 Task: Create event  for the proposal submission.
Action: Mouse moved to (84, 119)
Screenshot: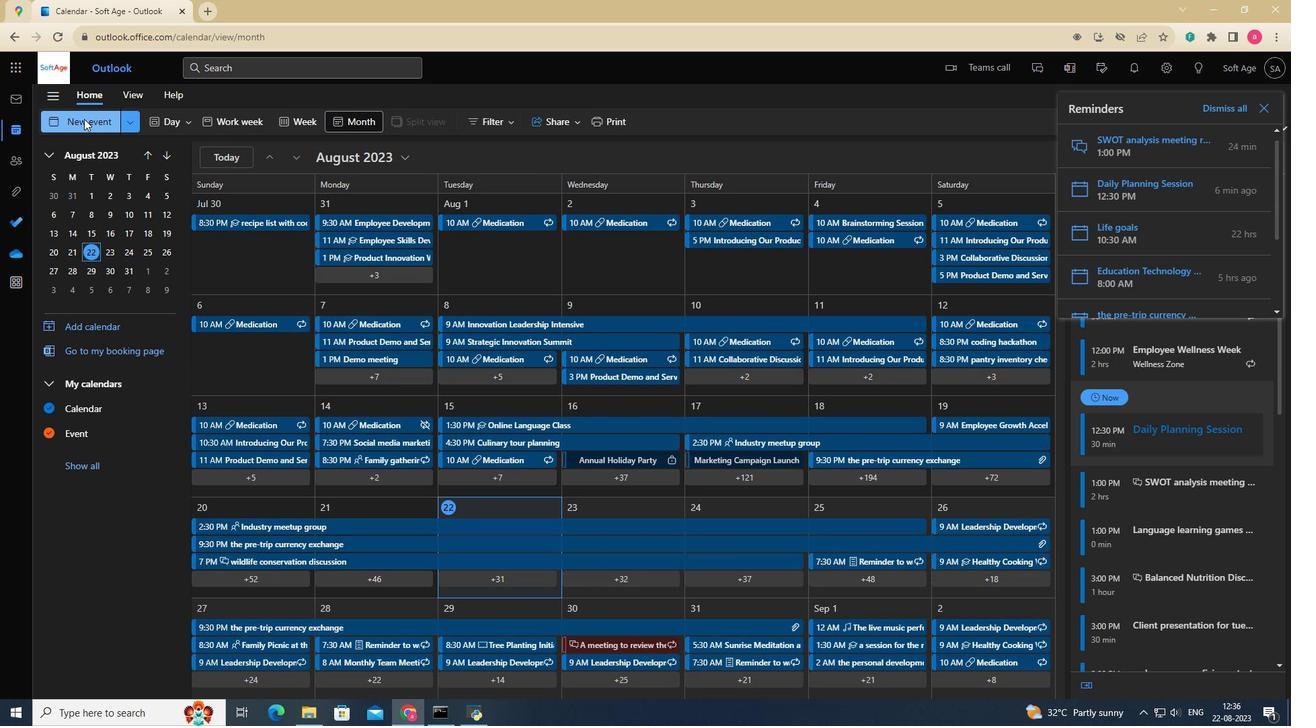 
Action: Mouse pressed left at (84, 119)
Screenshot: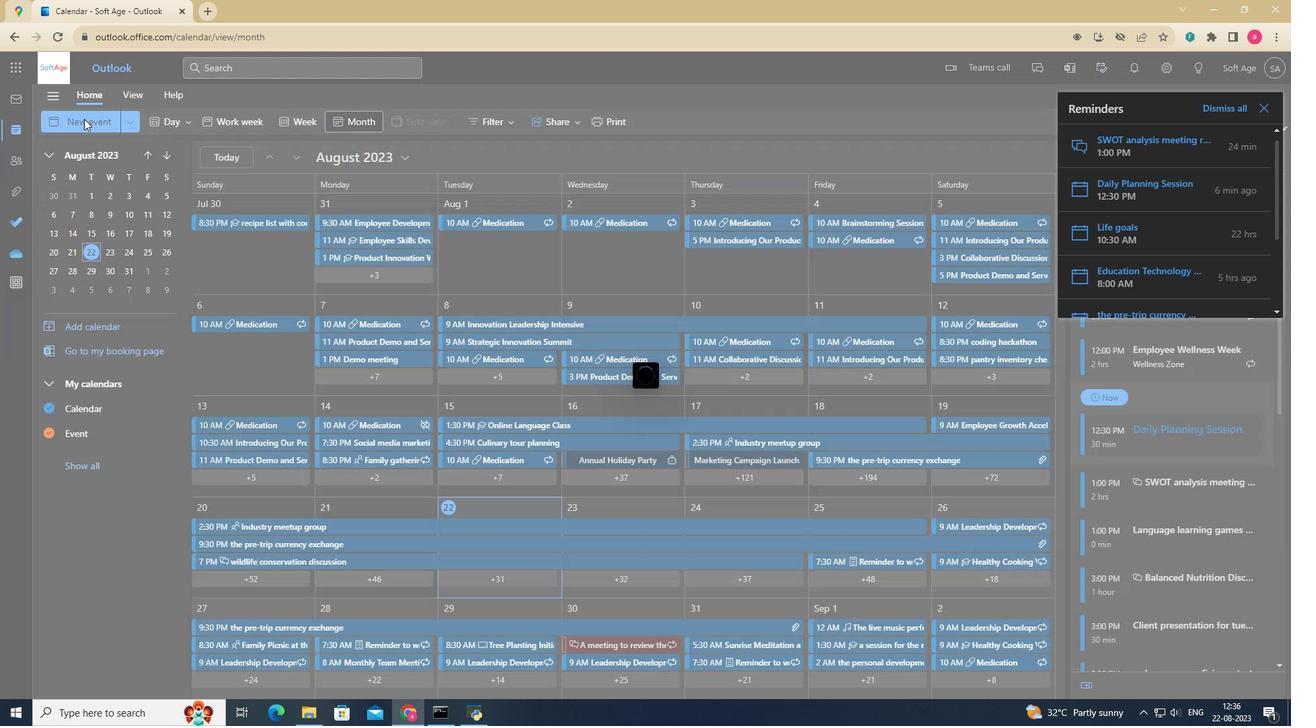 
Action: Mouse moved to (507, 131)
Screenshot: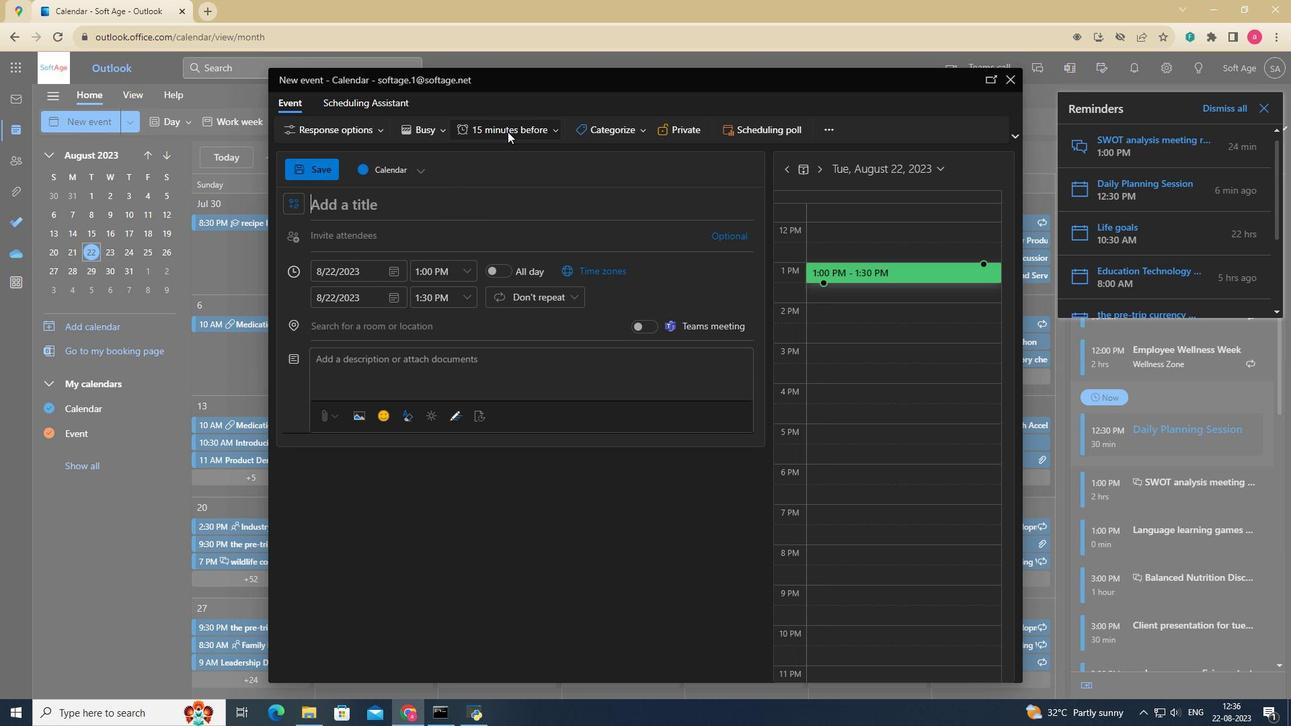 
Action: Mouse pressed left at (507, 131)
Screenshot: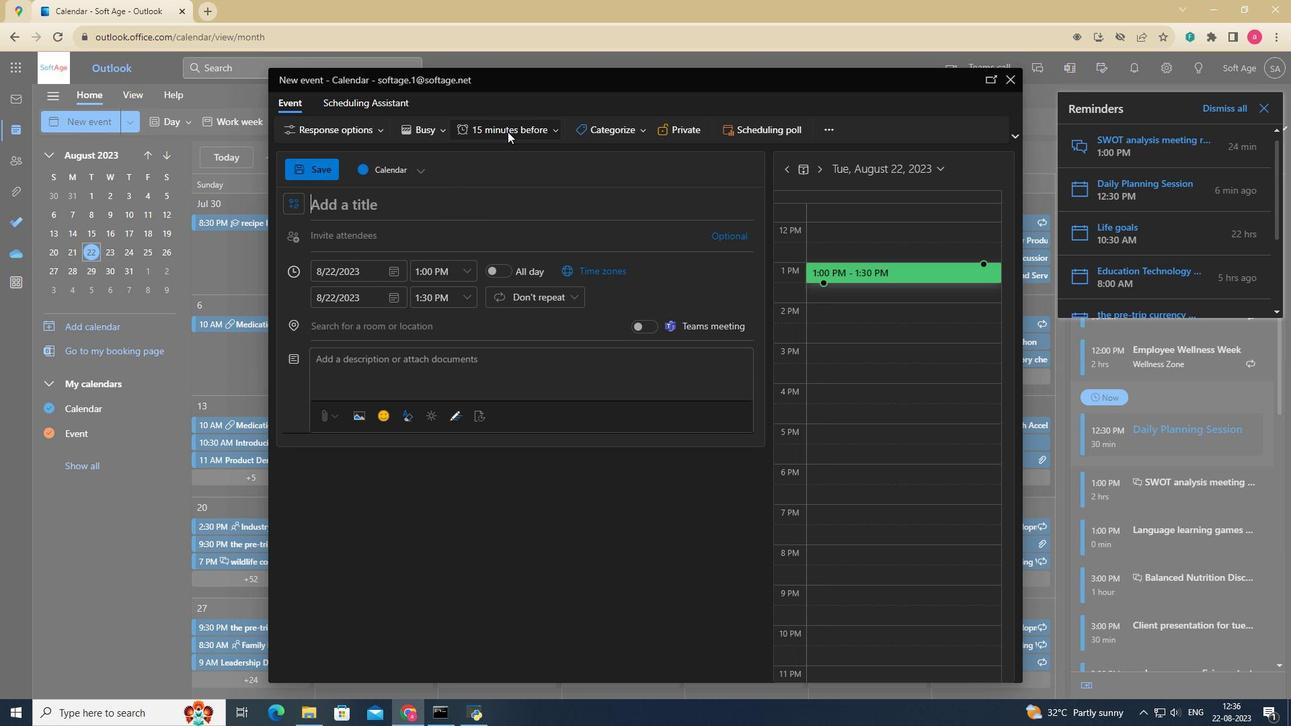 
Action: Mouse moved to (496, 270)
Screenshot: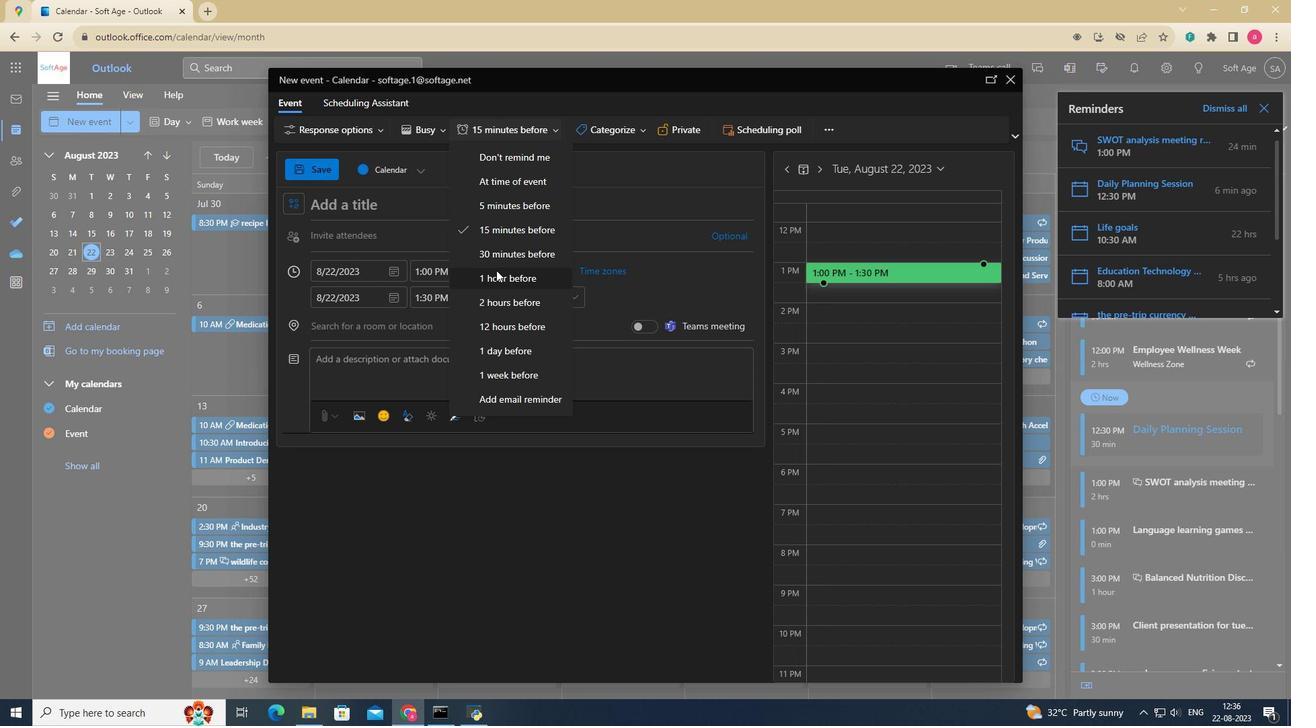 
Action: Mouse pressed left at (496, 270)
Screenshot: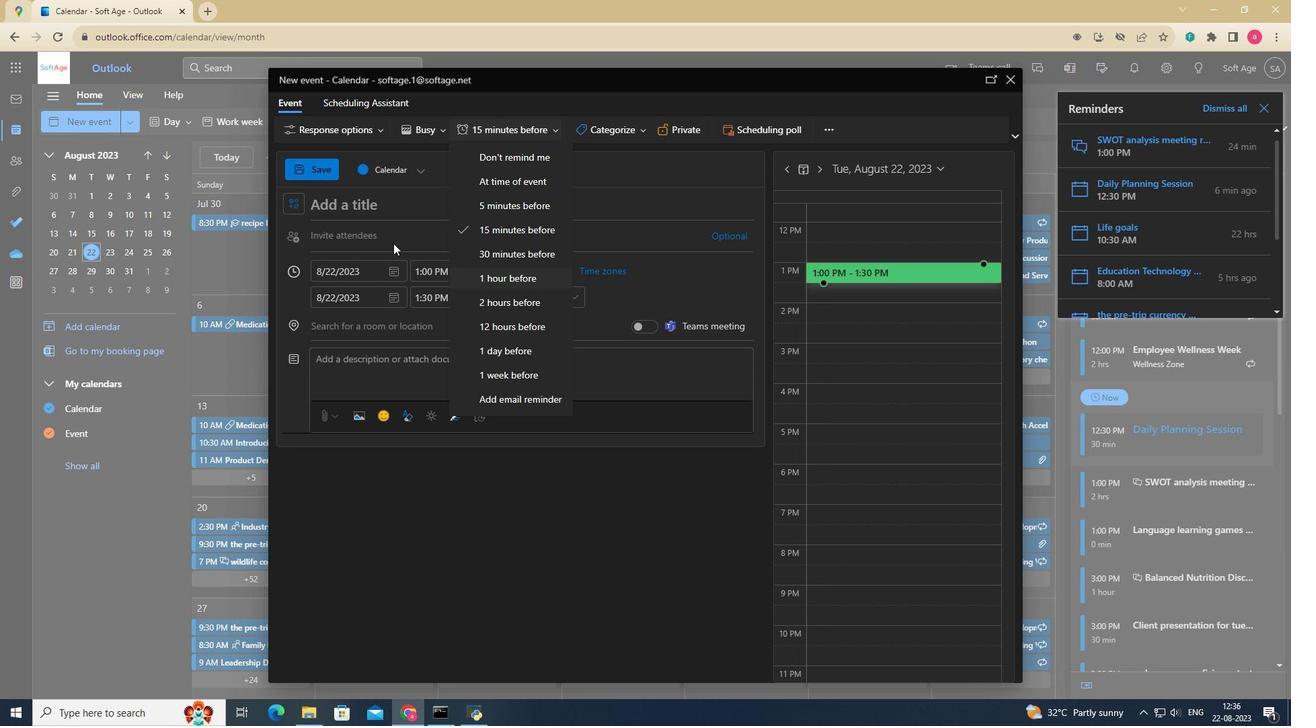 
Action: Mouse moved to (340, 205)
Screenshot: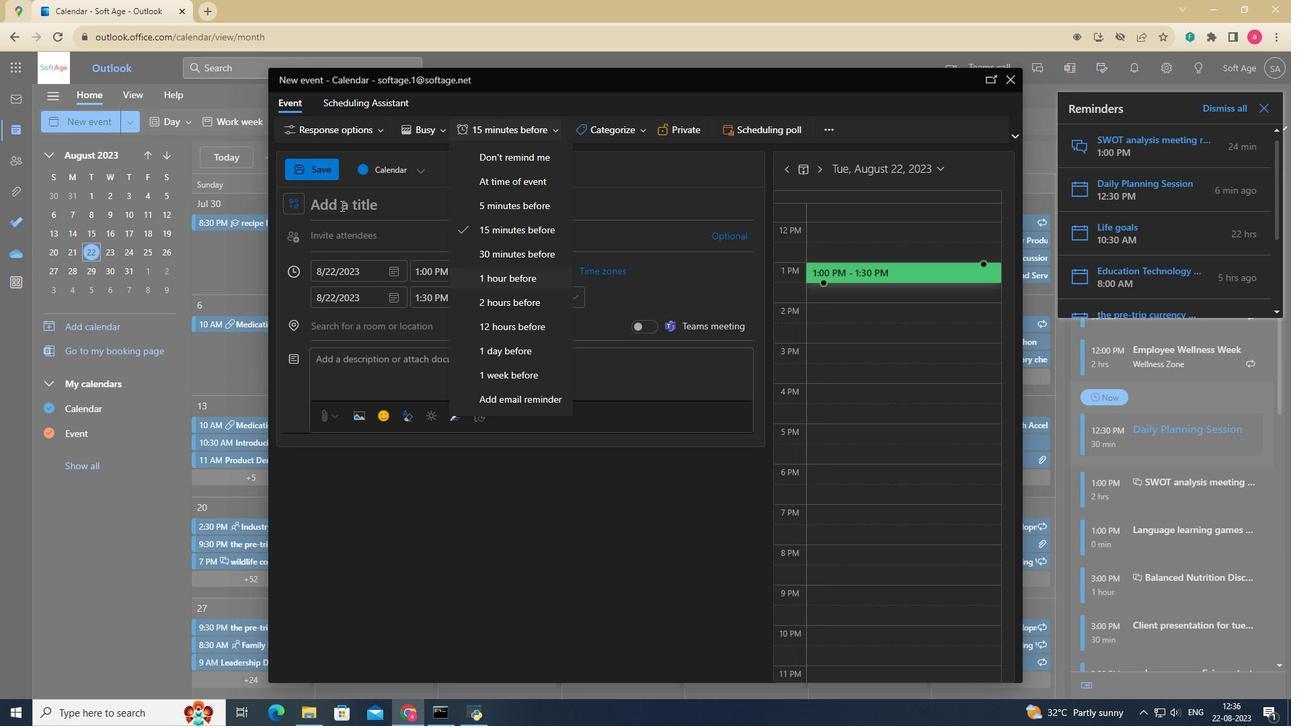 
Action: Mouse pressed left at (340, 205)
Screenshot: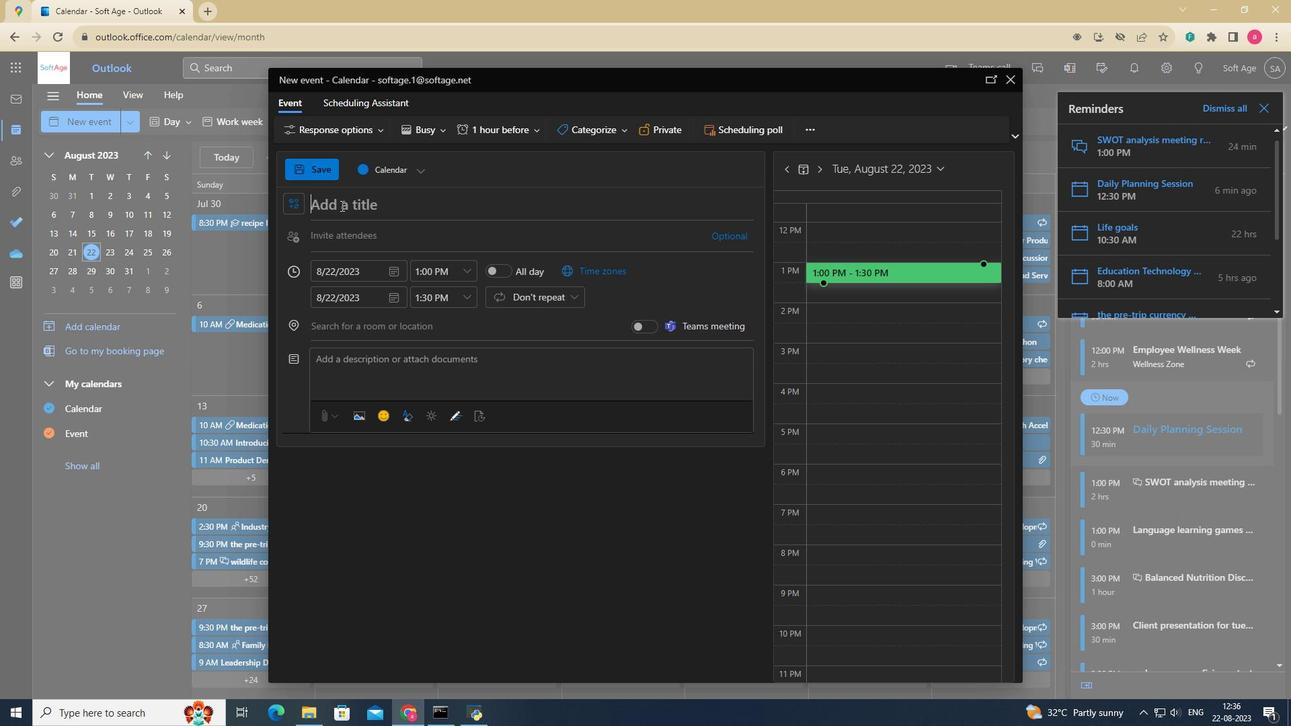 
Action: Key pressed the<Key.space>pros<Key.backspace>posal<Key.space>submission
Screenshot: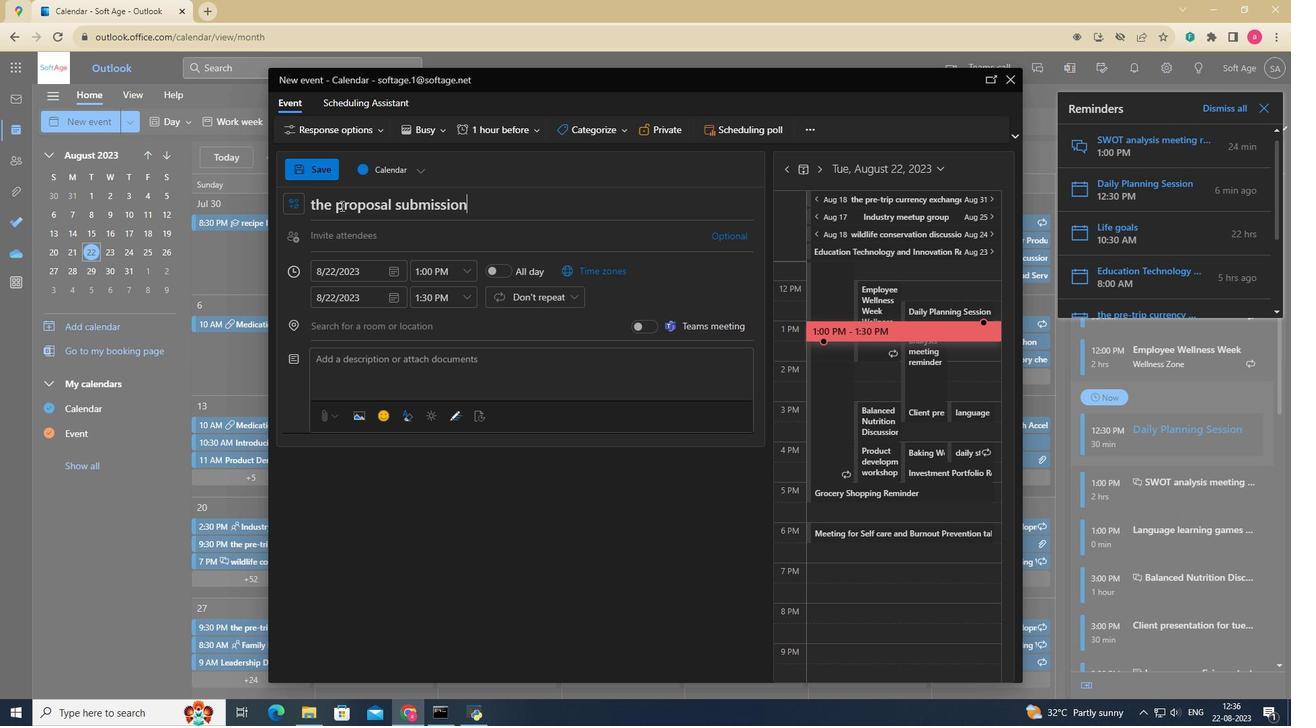 
Action: Mouse moved to (333, 246)
Screenshot: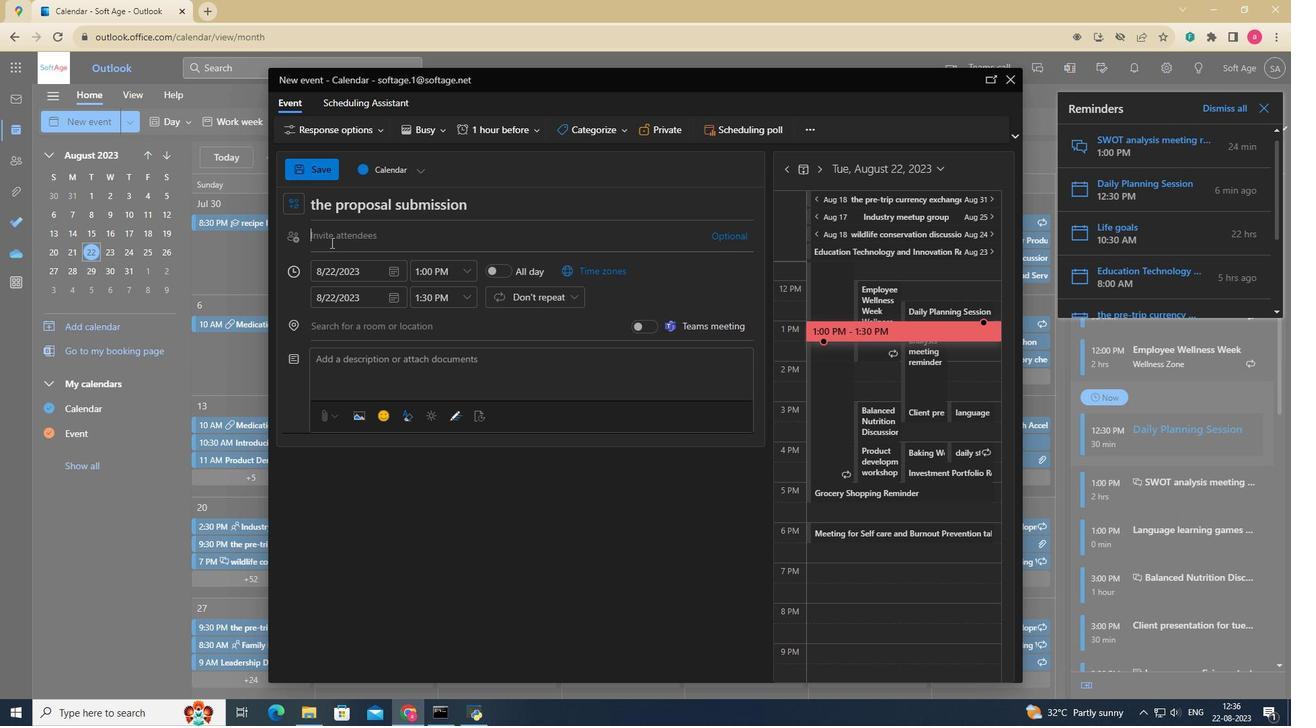 
Action: Mouse pressed left at (333, 246)
Screenshot: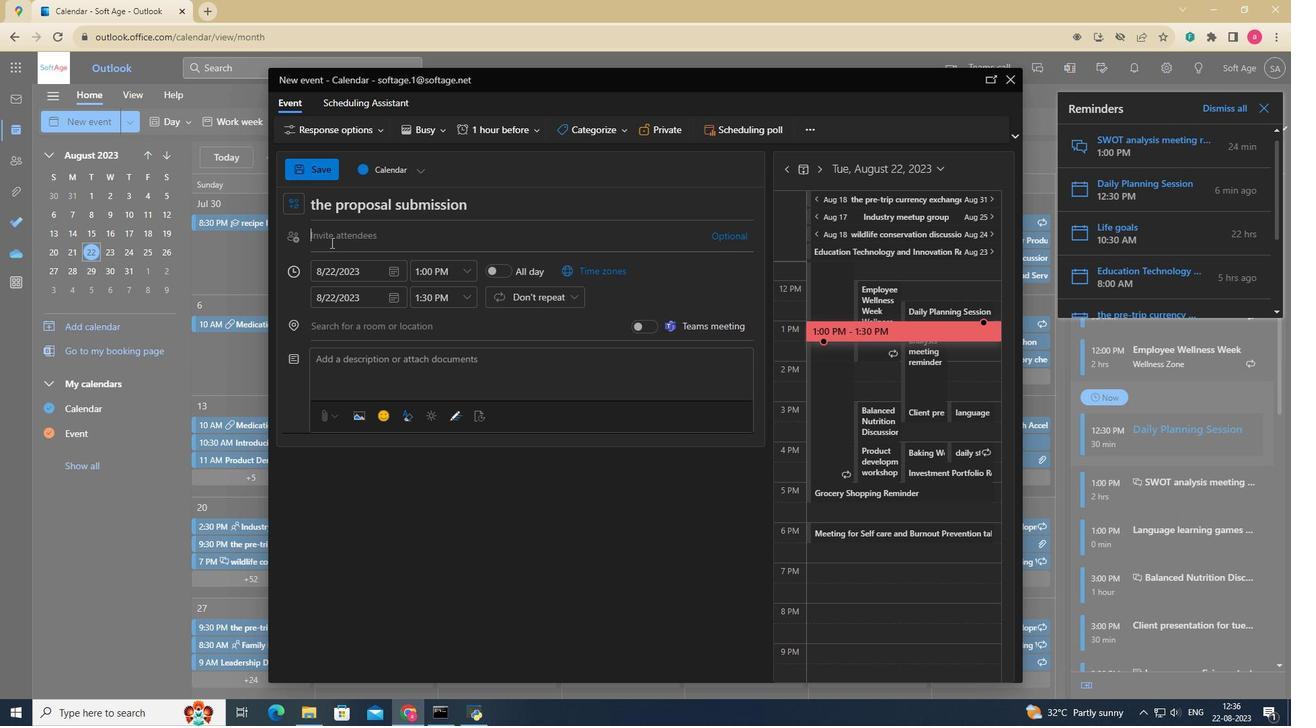 
Action: Mouse moved to (330, 242)
Screenshot: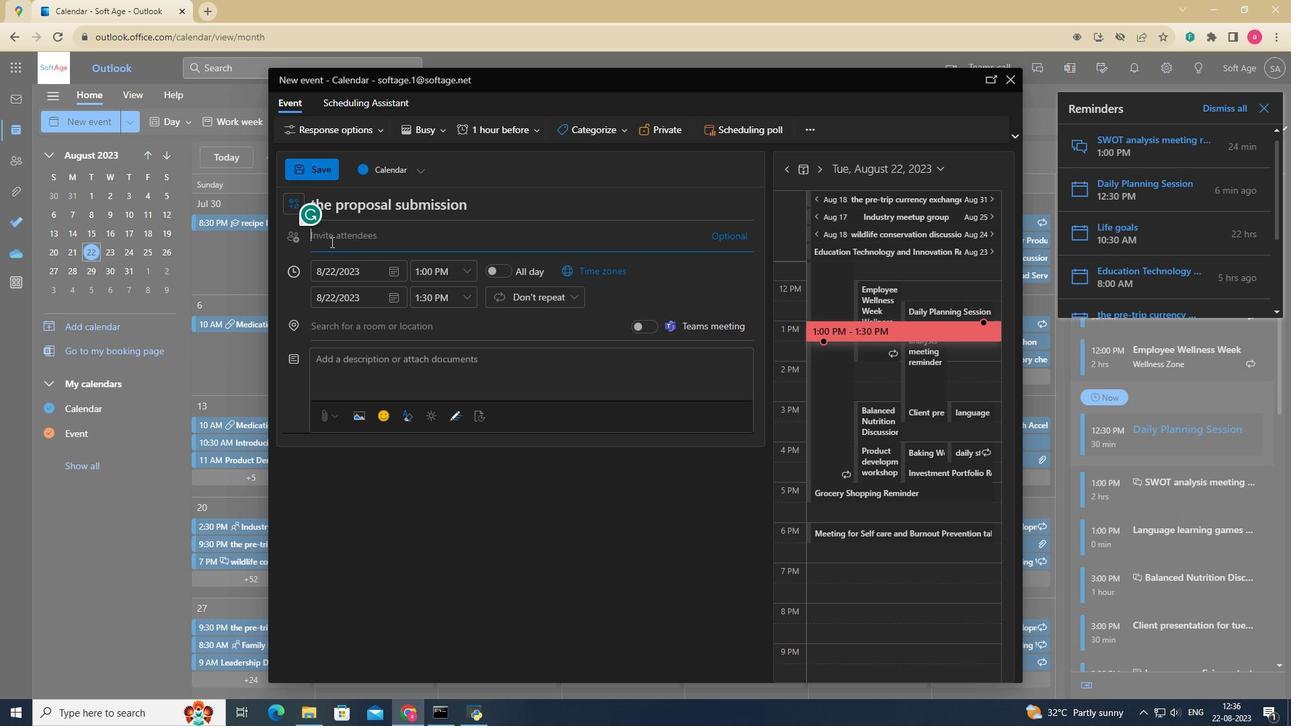 
Action: Mouse pressed left at (330, 242)
Screenshot: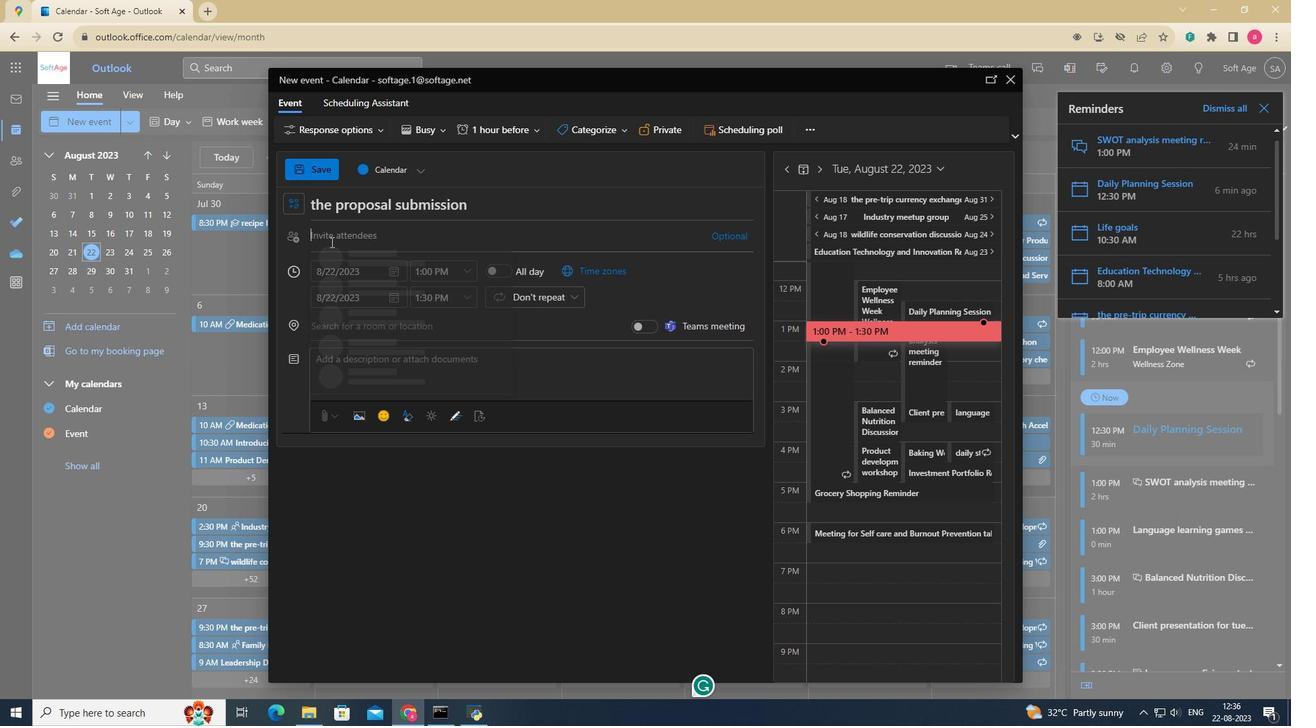 
Action: Mouse moved to (361, 281)
Screenshot: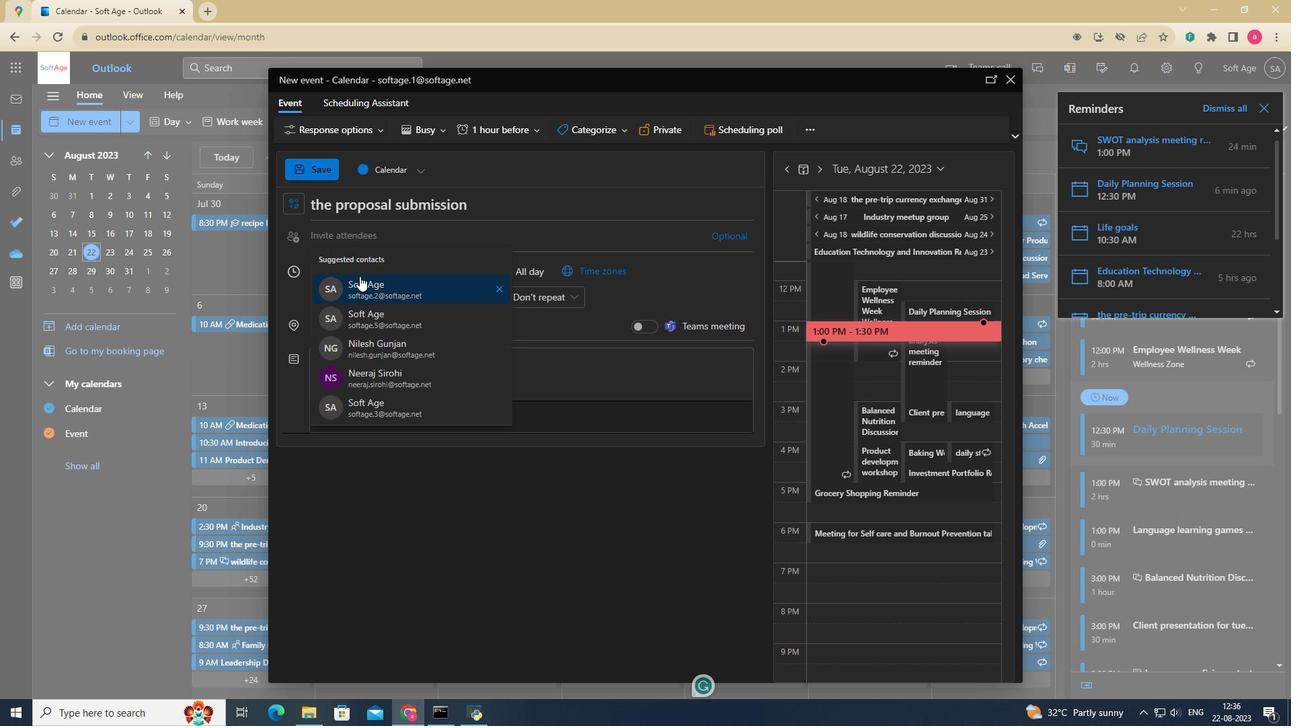 
Action: Mouse pressed left at (361, 281)
Screenshot: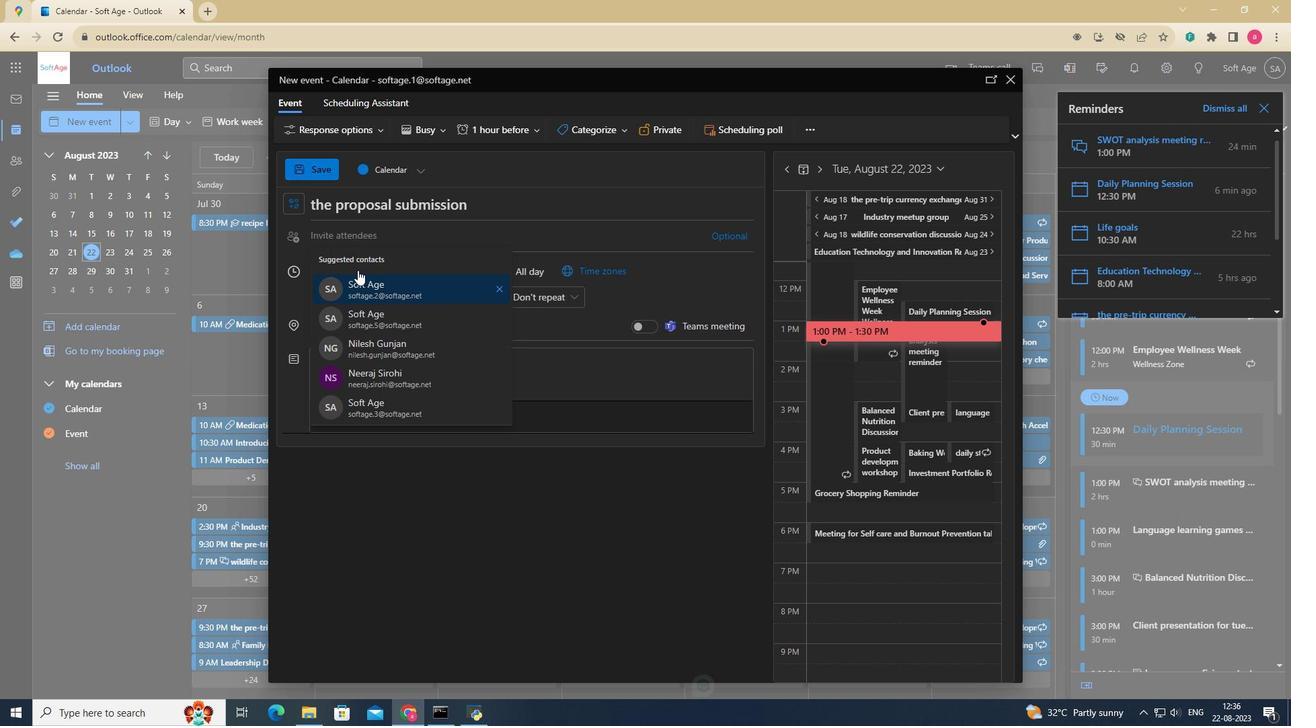 
Action: Mouse moved to (395, 347)
Screenshot: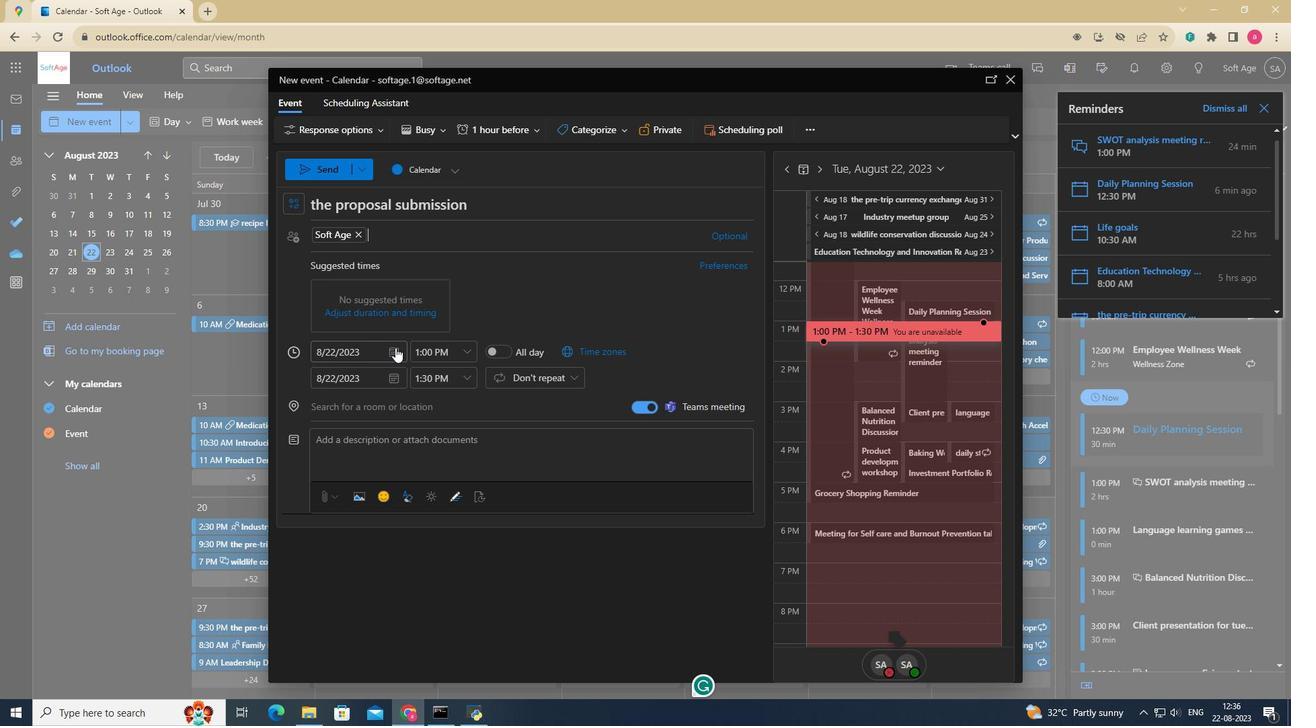 
Action: Mouse pressed left at (395, 347)
Screenshot: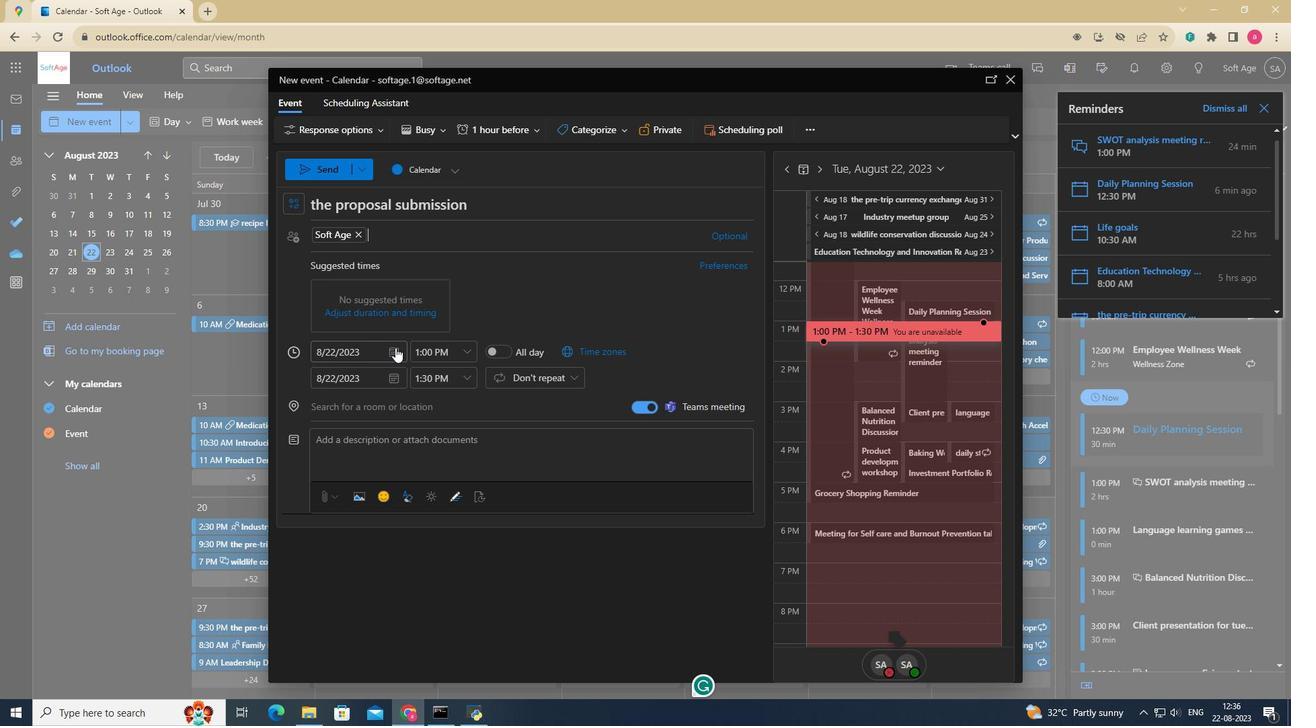 
Action: Mouse moved to (390, 443)
Screenshot: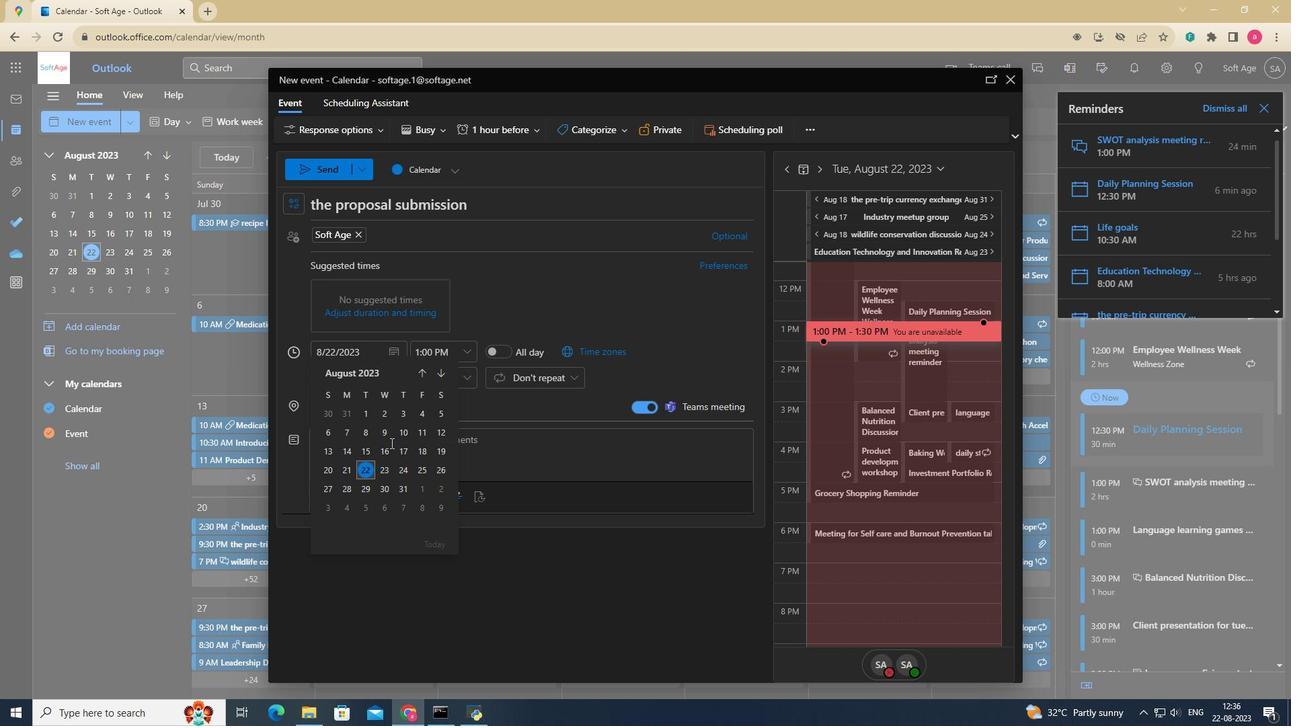 
Action: Mouse pressed left at (390, 443)
Screenshot: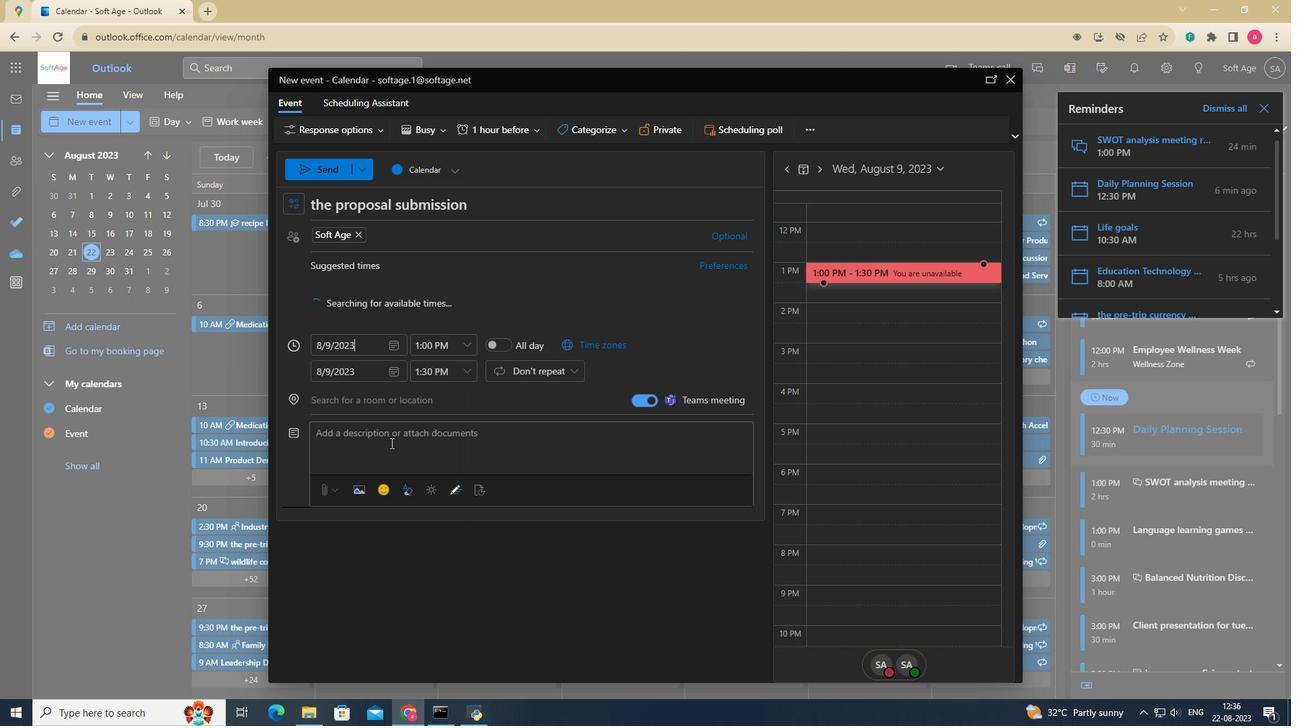 
Action: Mouse moved to (451, 340)
Screenshot: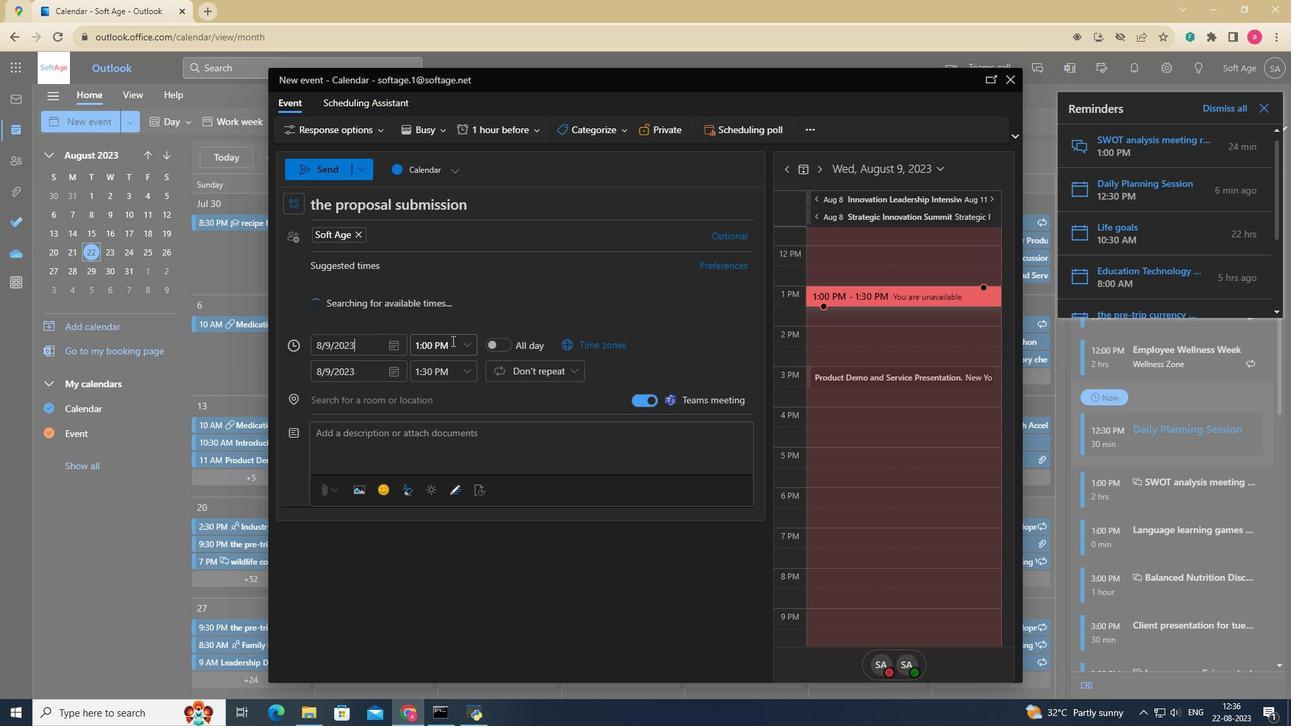 
Action: Mouse pressed left at (451, 340)
Screenshot: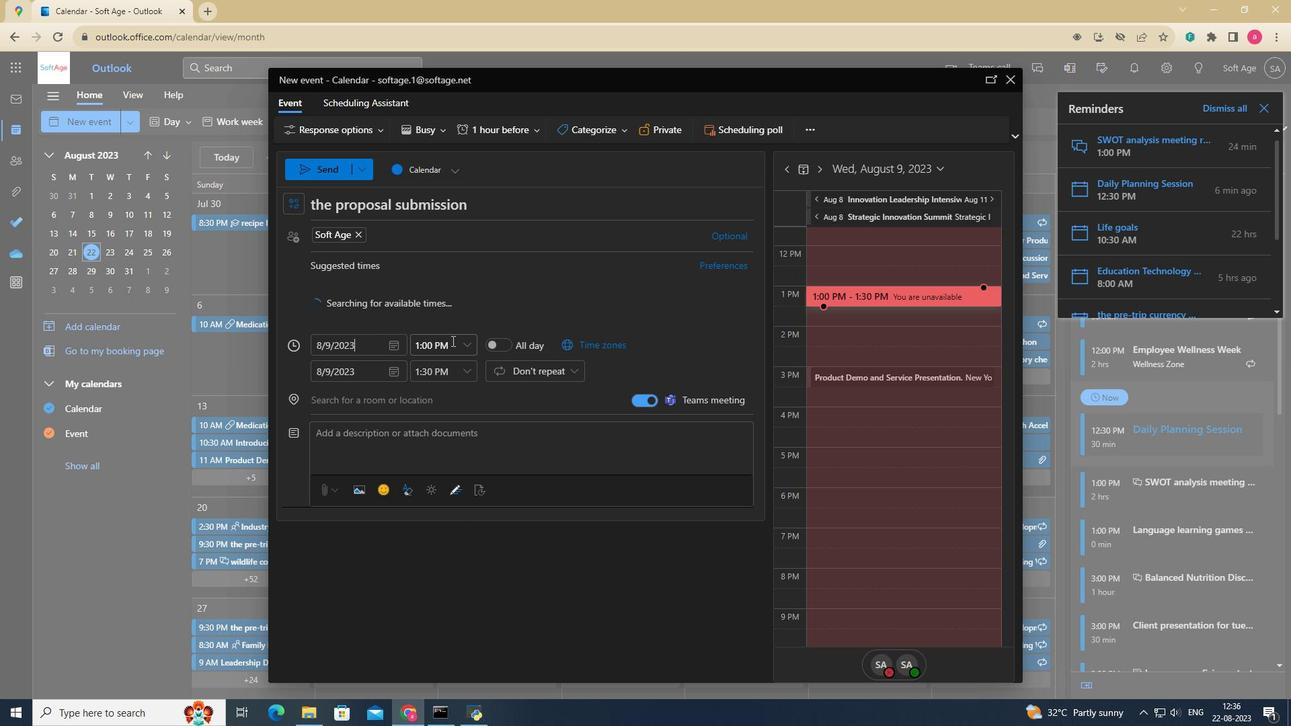 
Action: Mouse moved to (466, 344)
Screenshot: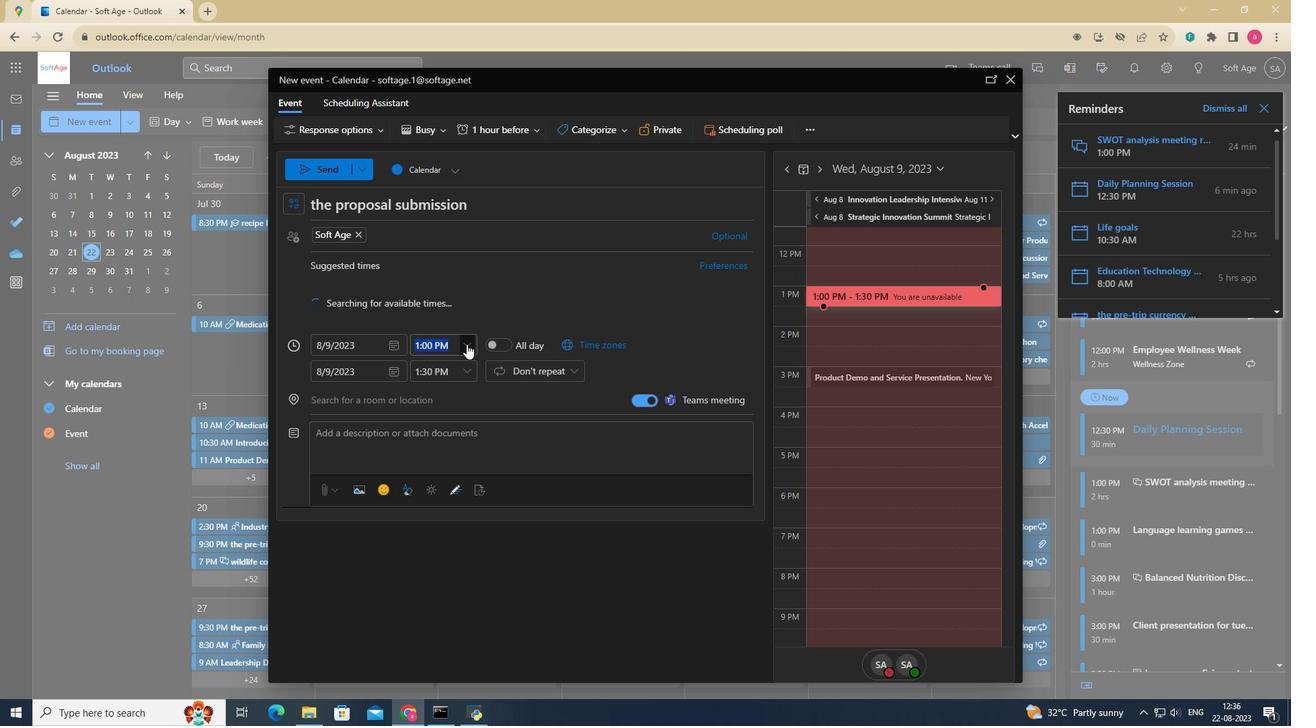 
Action: Mouse pressed left at (466, 344)
Screenshot: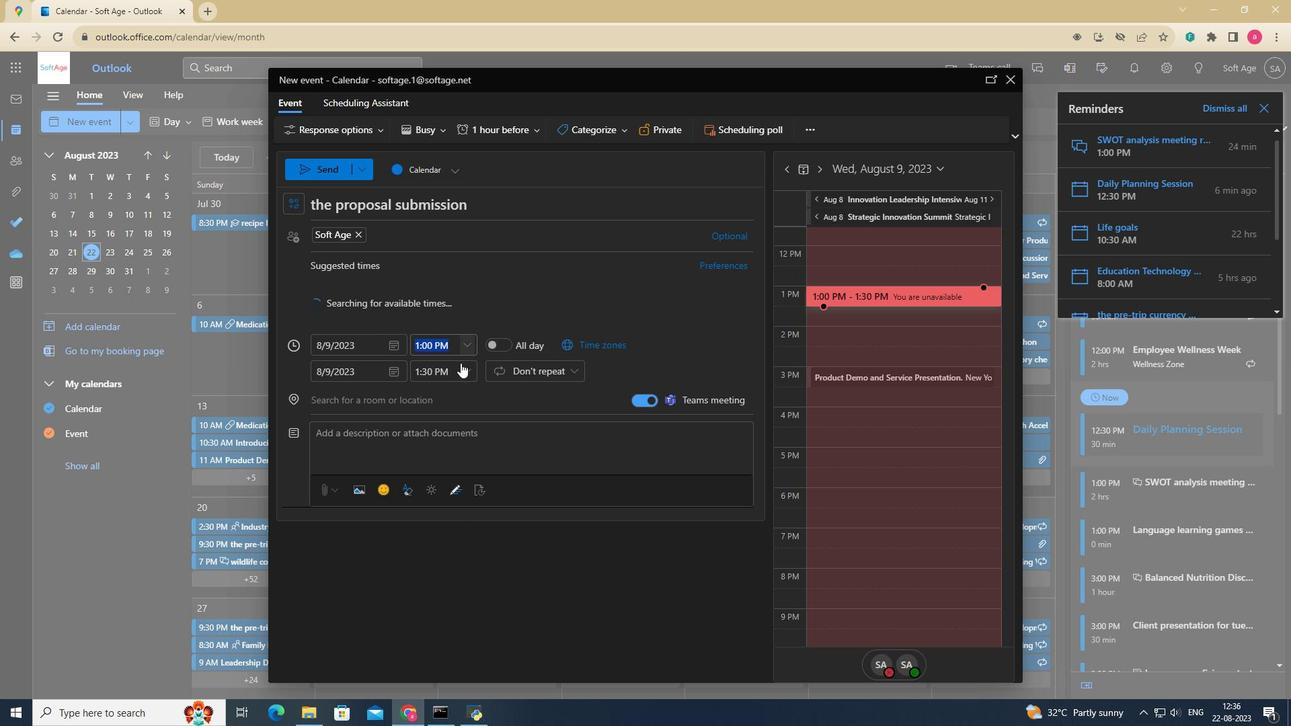 
Action: Mouse moved to (437, 408)
Screenshot: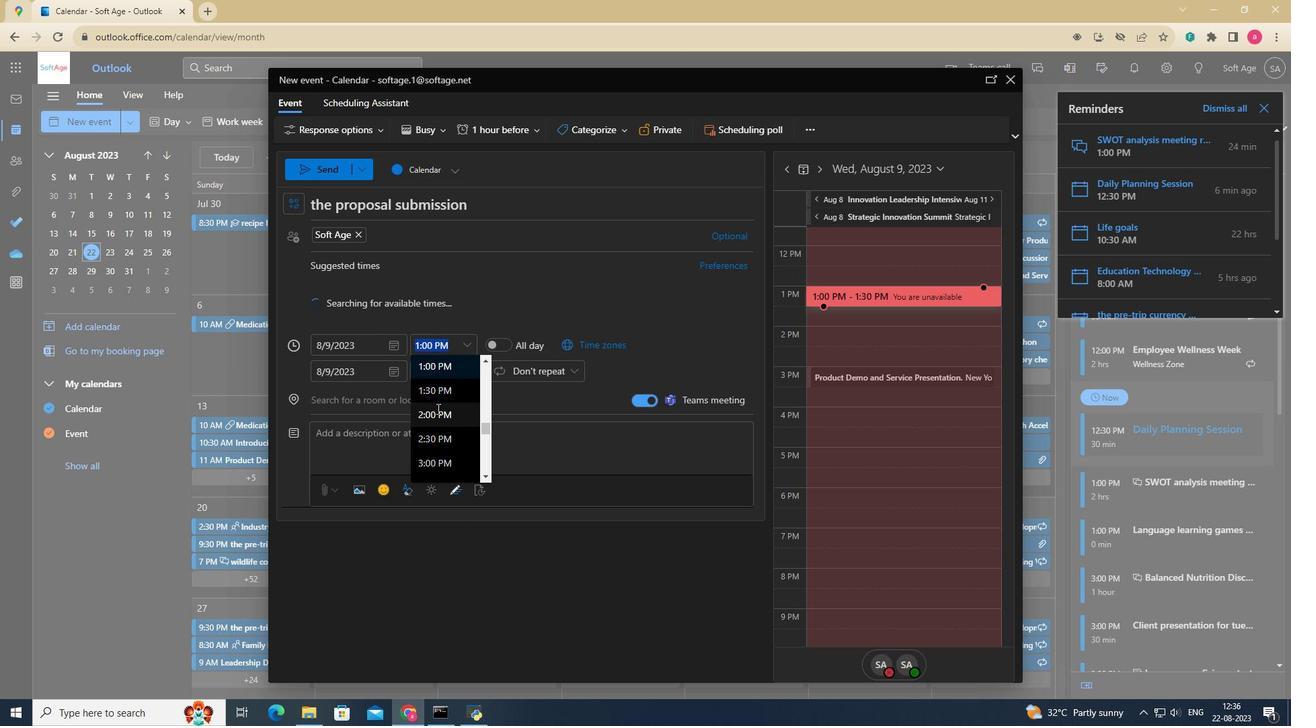 
Action: Mouse pressed left at (437, 408)
Screenshot: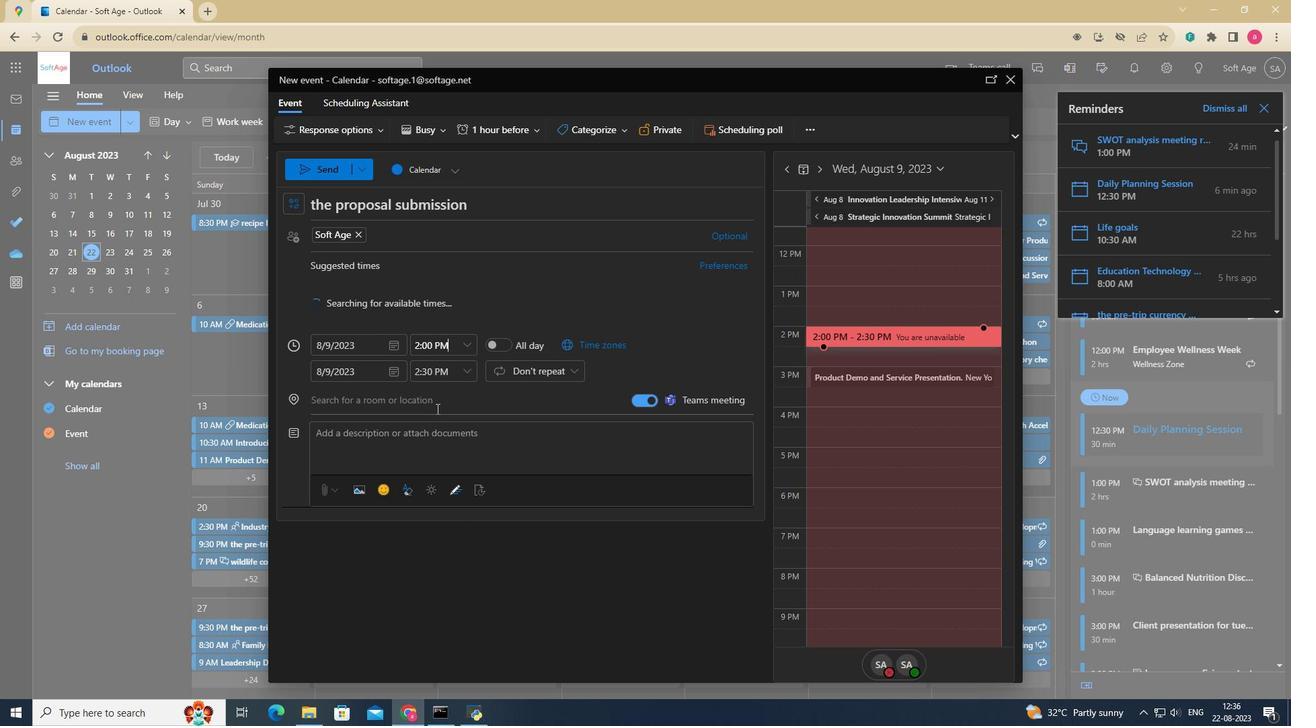 
Action: Mouse moved to (367, 437)
Screenshot: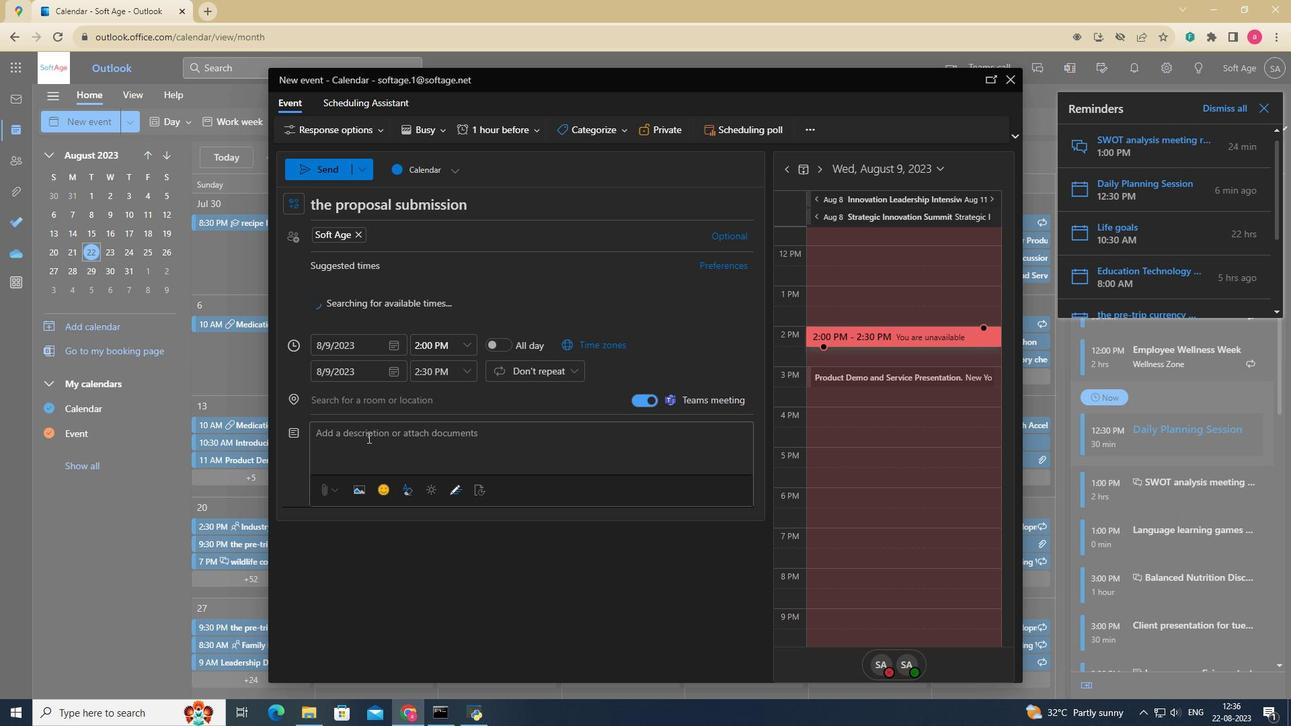 
Action: Mouse pressed left at (367, 437)
Screenshot: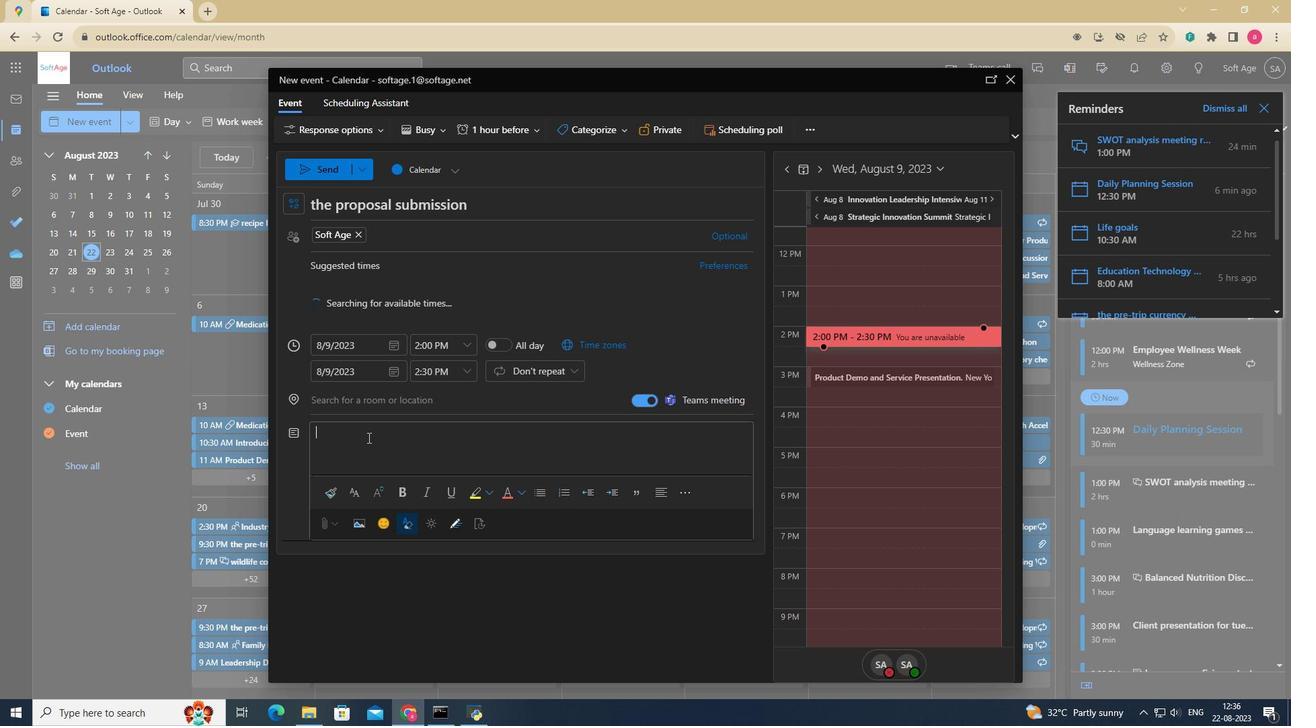 
Action: Key pressed remn<Key.backspace>inder<Key.space>
Screenshot: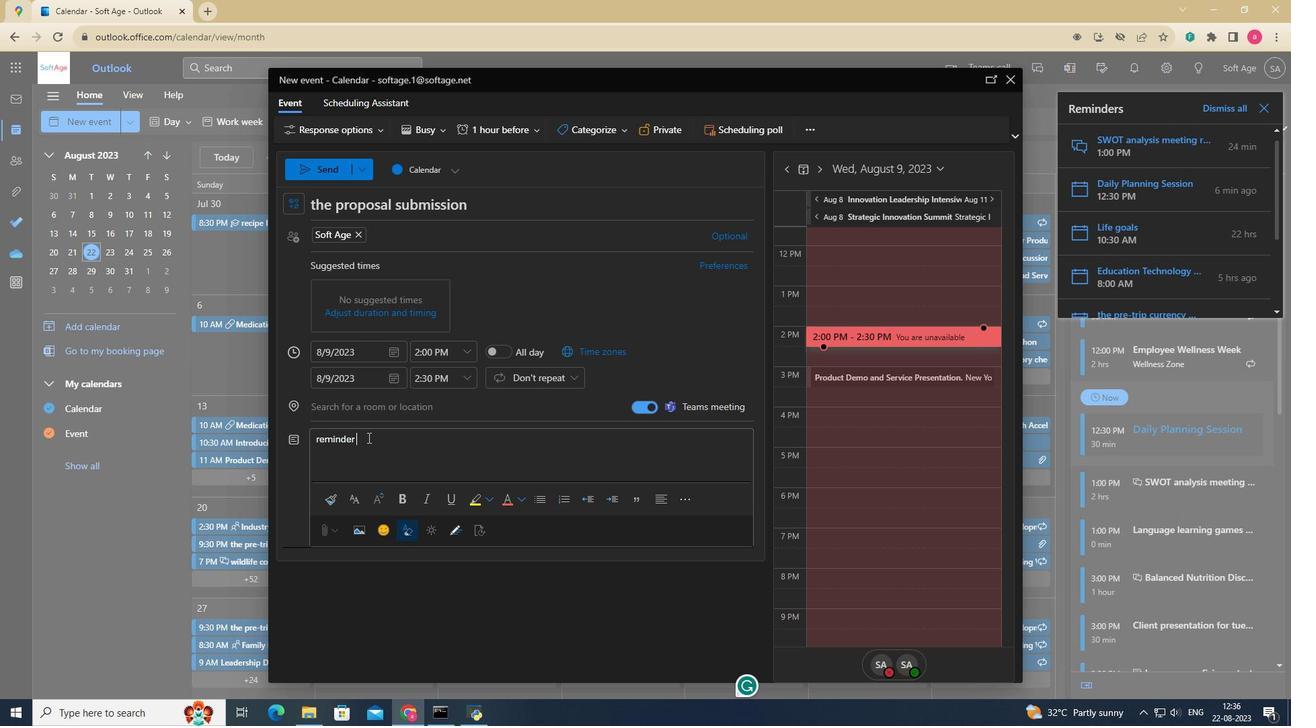 
Action: Mouse moved to (316, 174)
Screenshot: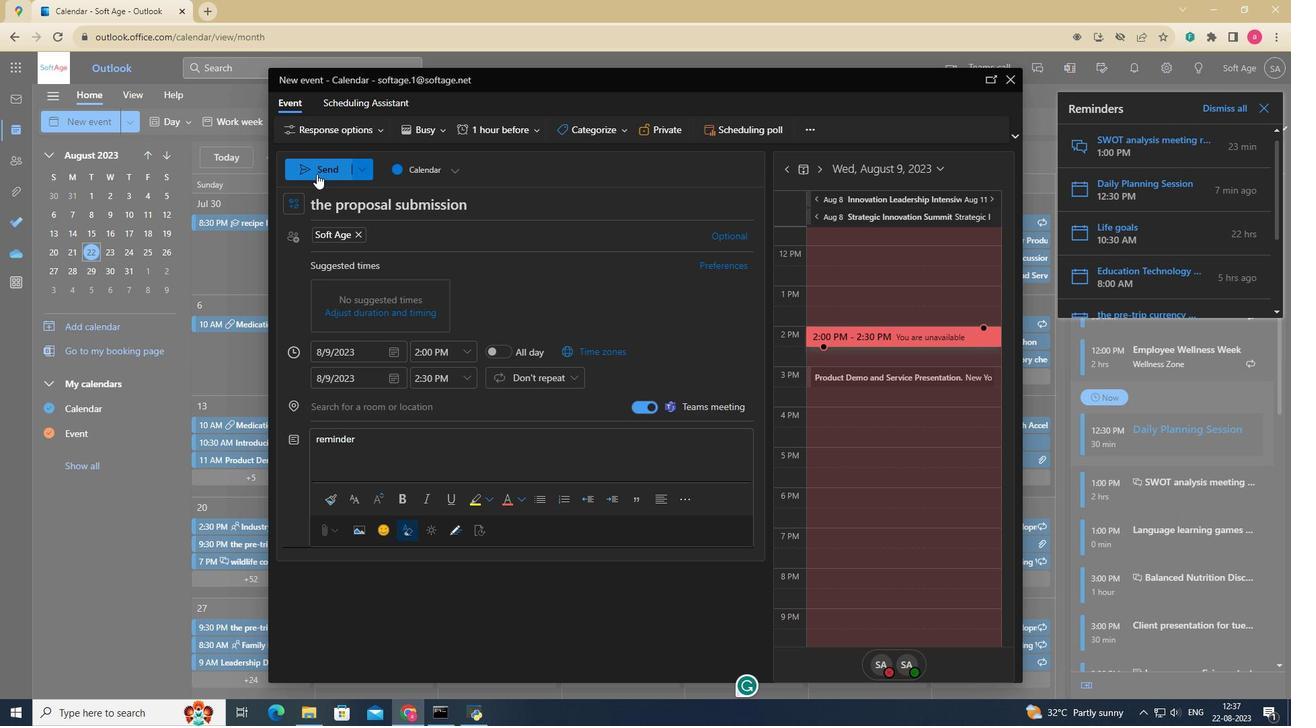 
Action: Mouse pressed left at (316, 174)
Screenshot: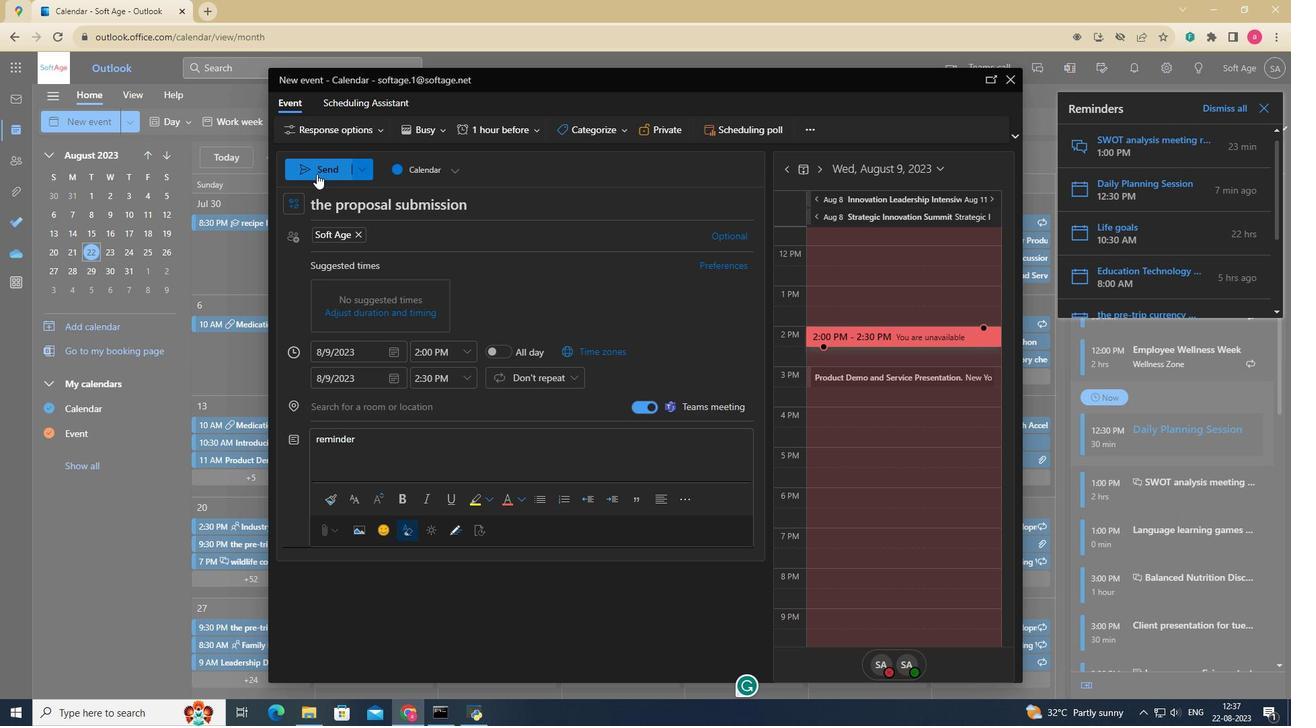 
